 Task: Filter the opportunities by all opportunities
Action: Mouse moved to (110, 134)
Screenshot: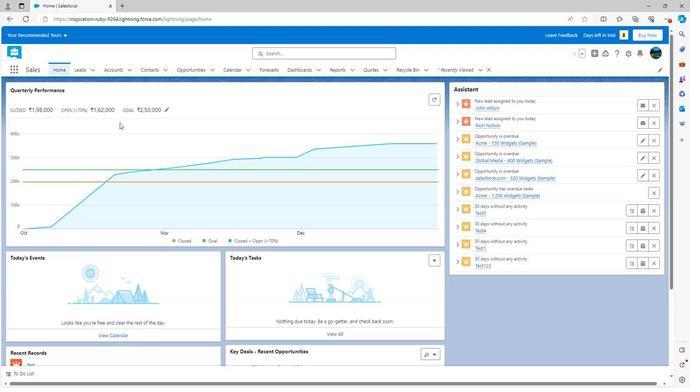 
Action: Mouse scrolled (110, 133) with delta (0, 0)
Screenshot: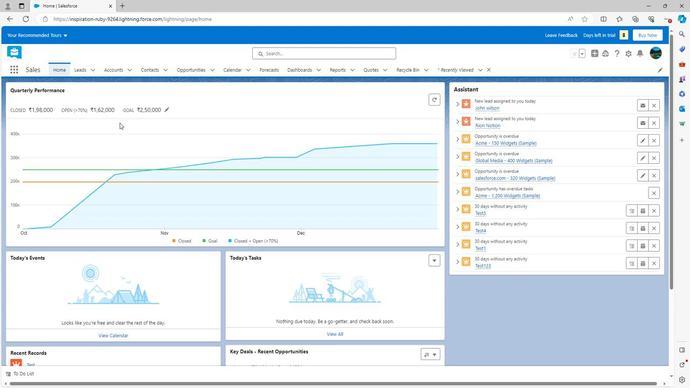 
Action: Mouse scrolled (110, 133) with delta (0, 0)
Screenshot: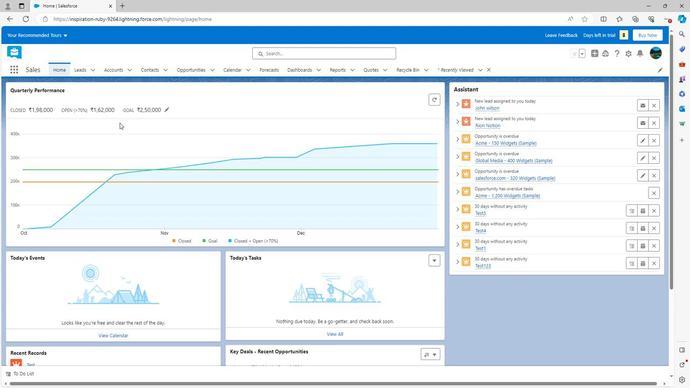 
Action: Mouse scrolled (110, 133) with delta (0, 0)
Screenshot: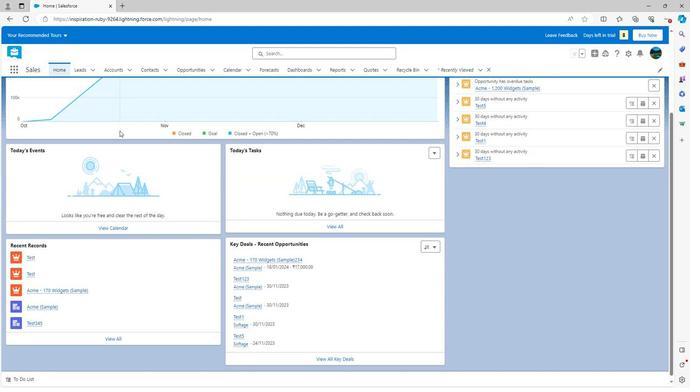
Action: Mouse scrolled (110, 134) with delta (0, 0)
Screenshot: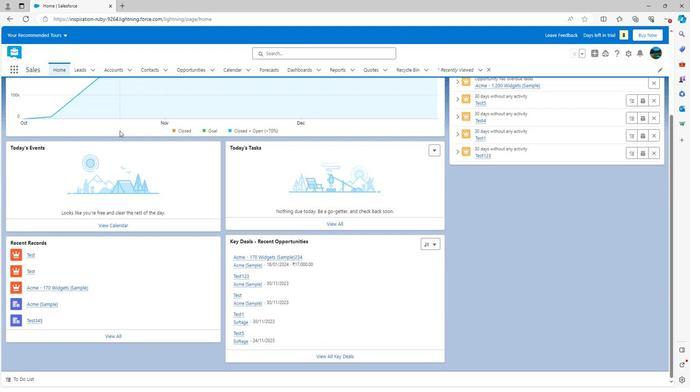 
Action: Mouse scrolled (110, 134) with delta (0, 0)
Screenshot: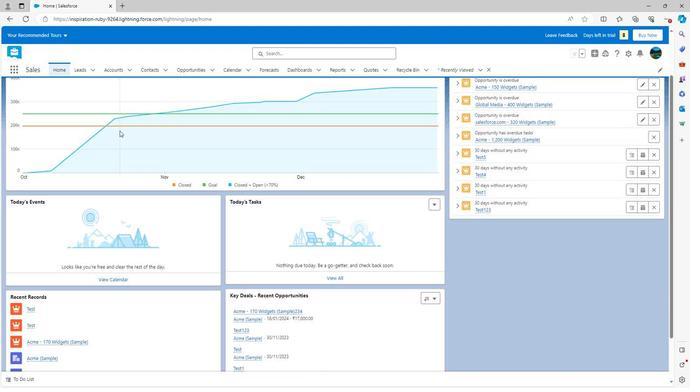 
Action: Mouse scrolled (110, 134) with delta (0, 0)
Screenshot: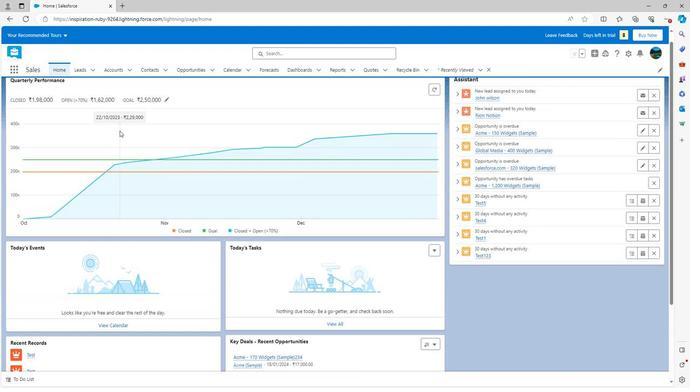 
Action: Mouse moved to (166, 70)
Screenshot: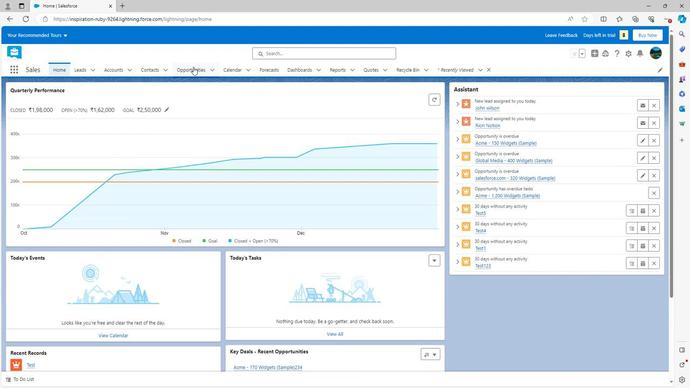 
Action: Mouse pressed left at (166, 70)
Screenshot: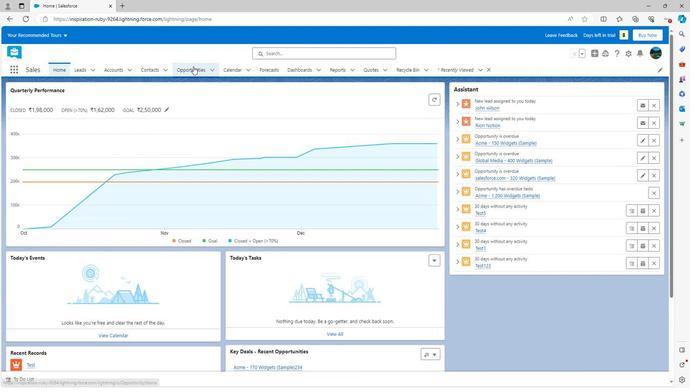 
Action: Mouse moved to (82, 92)
Screenshot: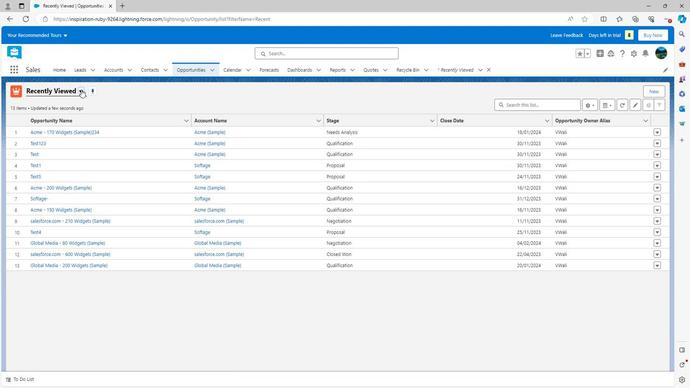 
Action: Mouse pressed left at (82, 92)
Screenshot: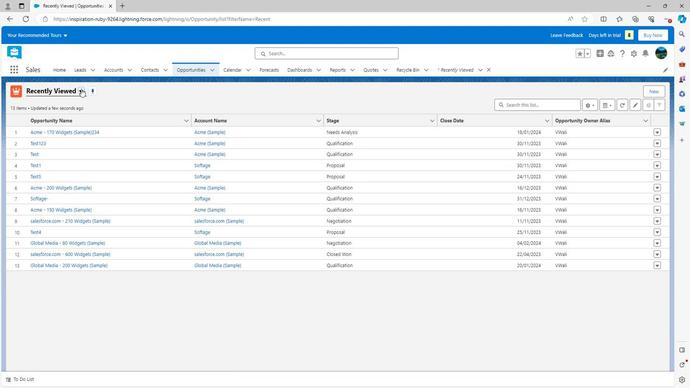 
Action: Mouse moved to (68, 120)
Screenshot: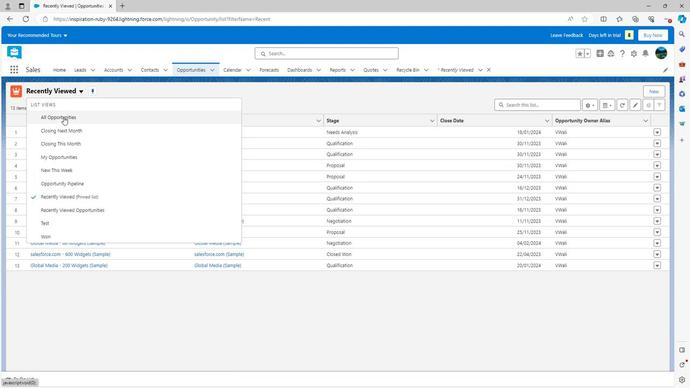 
Action: Mouse pressed left at (68, 120)
Screenshot: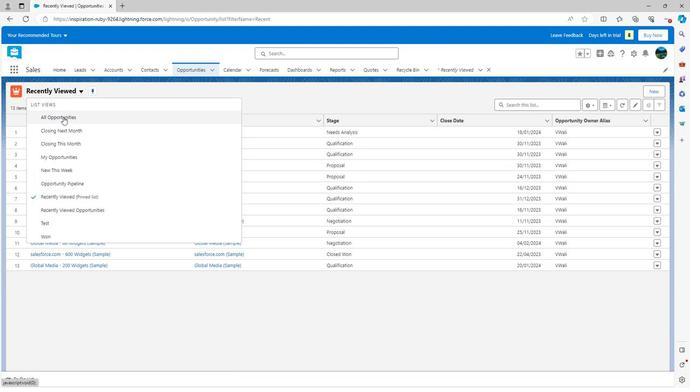 
Action: Mouse moved to (69, 147)
Screenshot: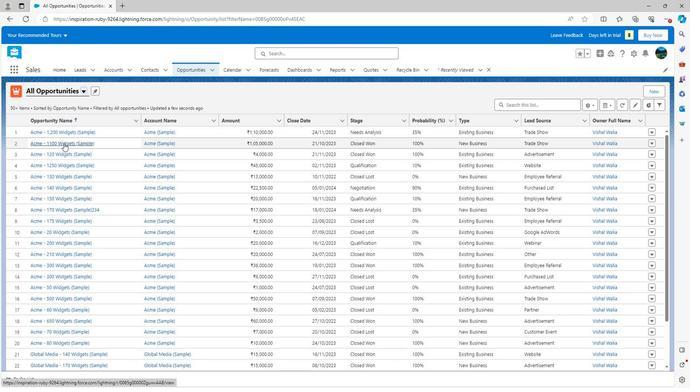 
Action: Mouse scrolled (69, 146) with delta (0, 0)
Screenshot: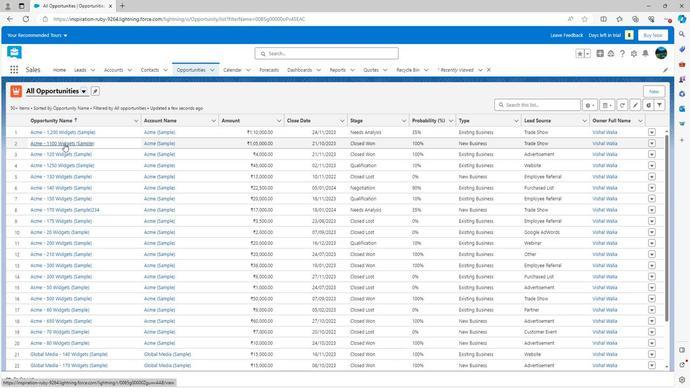 
Action: Mouse scrolled (69, 146) with delta (0, 0)
Screenshot: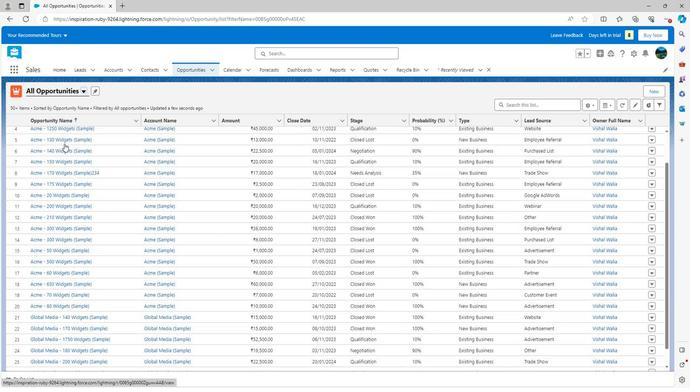 
Action: Mouse scrolled (69, 146) with delta (0, 0)
Screenshot: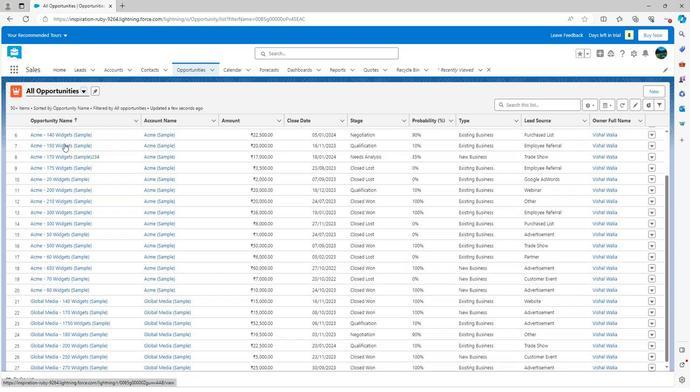 
Action: Mouse scrolled (69, 146) with delta (0, 0)
Screenshot: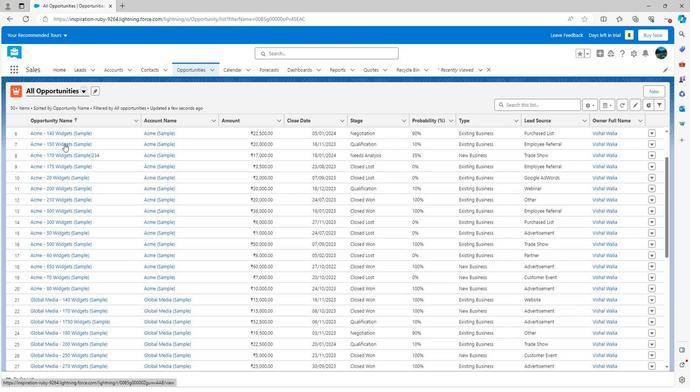 
Action: Mouse scrolled (69, 146) with delta (0, 0)
Screenshot: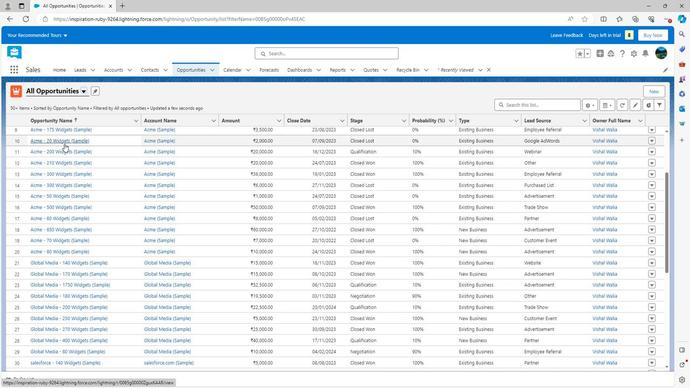 
Action: Mouse scrolled (69, 146) with delta (0, 0)
Screenshot: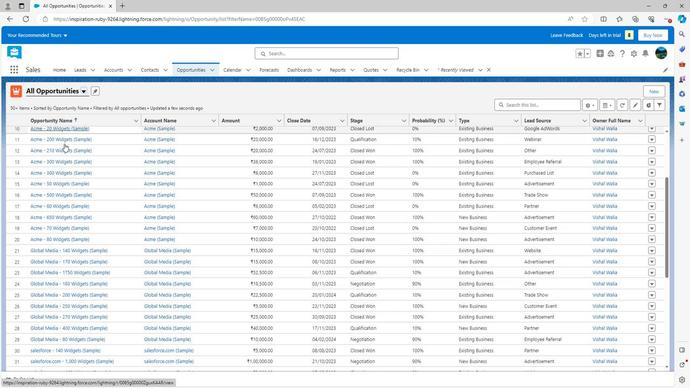 
Action: Mouse scrolled (69, 146) with delta (0, 0)
Screenshot: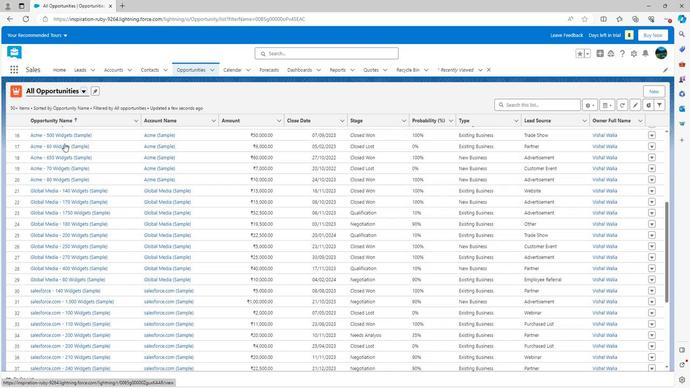 
Action: Mouse moved to (69, 147)
Screenshot: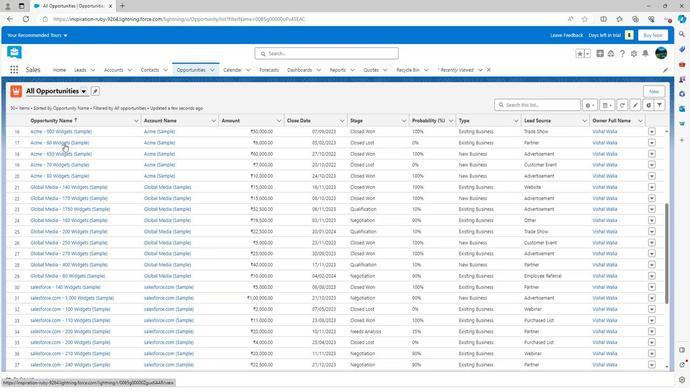 
Action: Mouse scrolled (69, 147) with delta (0, 0)
Screenshot: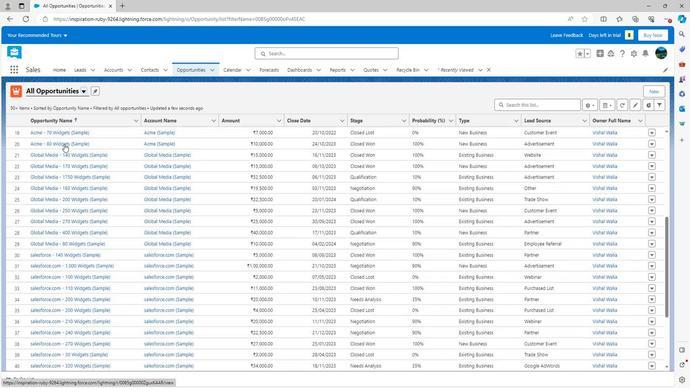 
Action: Mouse scrolled (69, 147) with delta (0, 0)
Screenshot: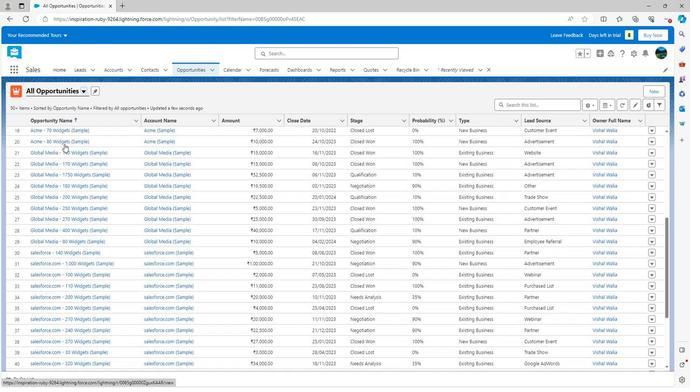 
Action: Mouse scrolled (69, 147) with delta (0, 0)
Screenshot: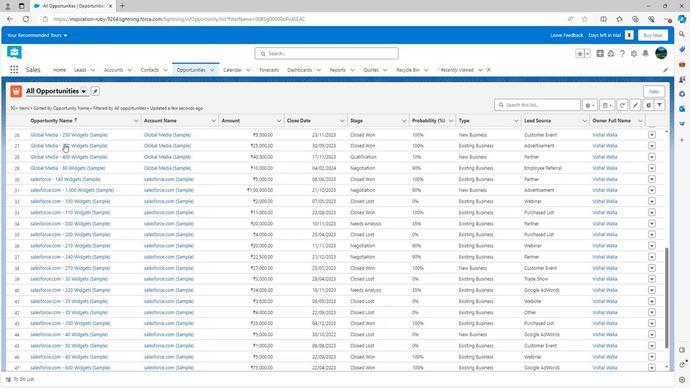 
Action: Mouse scrolled (69, 147) with delta (0, 0)
Screenshot: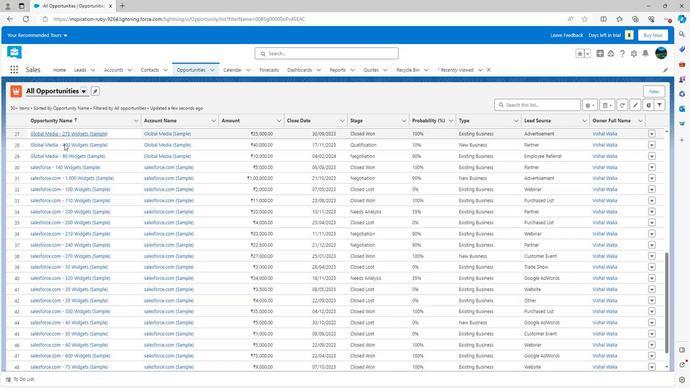 
Action: Mouse scrolled (69, 147) with delta (0, 0)
Screenshot: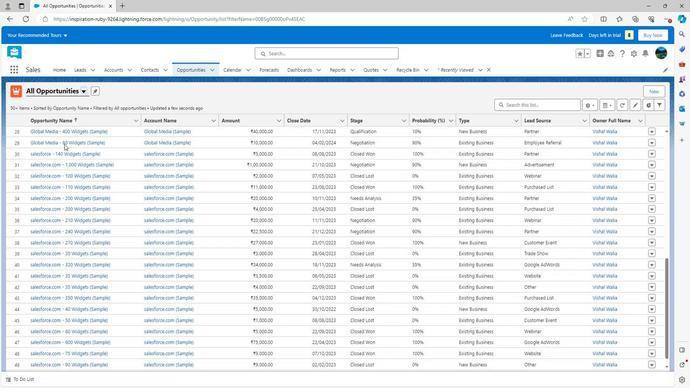 
Action: Mouse moved to (69, 148)
Screenshot: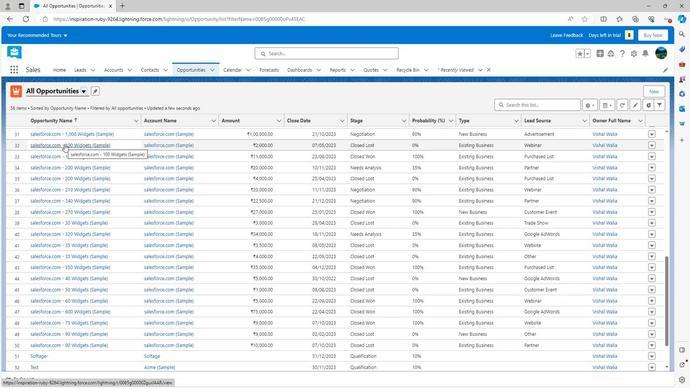 
Action: Mouse pressed right at (69, 148)
Screenshot: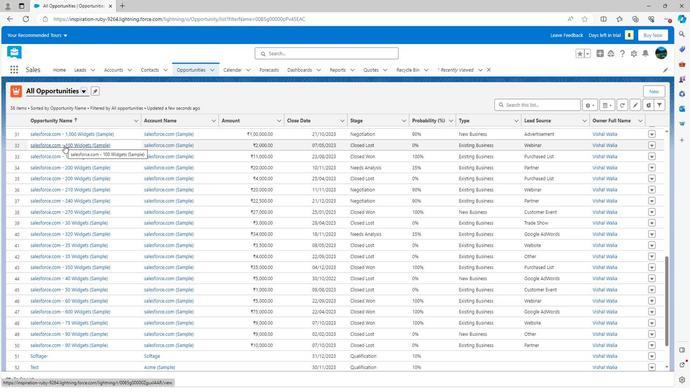 
Action: Mouse scrolled (69, 148) with delta (0, 0)
Screenshot: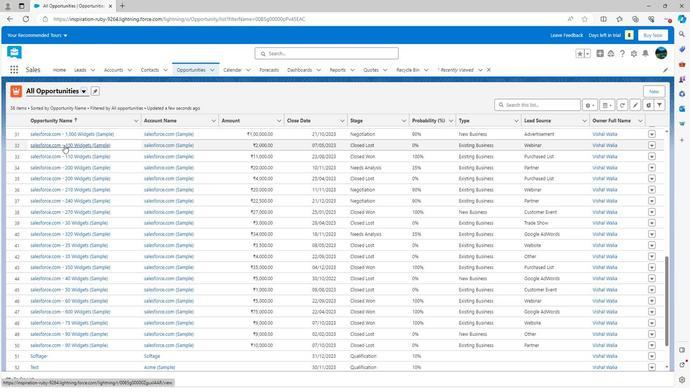 
Action: Mouse moved to (197, 100)
Screenshot: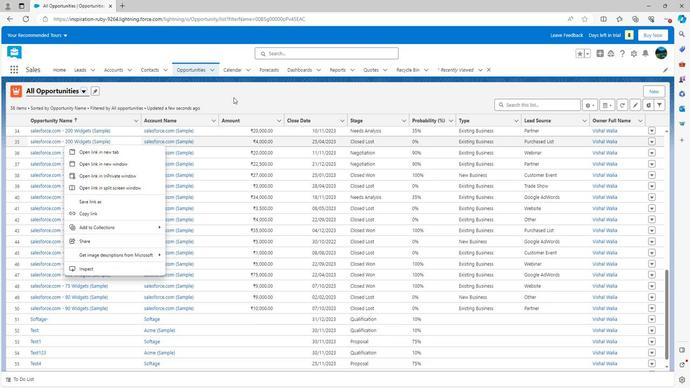 
Action: Mouse pressed left at (197, 100)
Screenshot: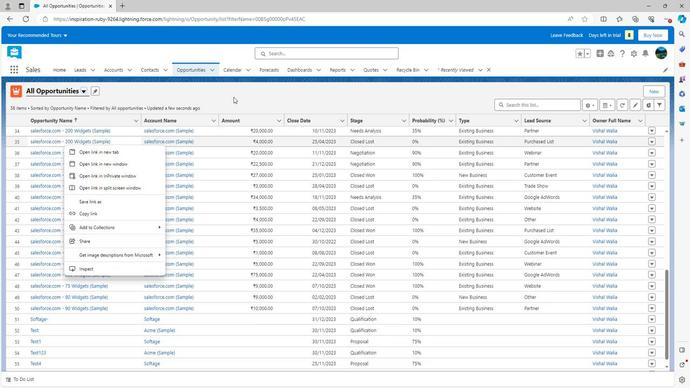 
Action: Mouse moved to (98, 223)
Screenshot: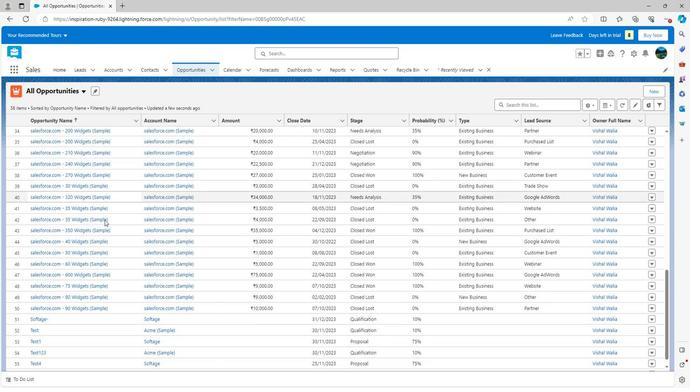 
Action: Mouse scrolled (98, 223) with delta (0, 0)
Screenshot: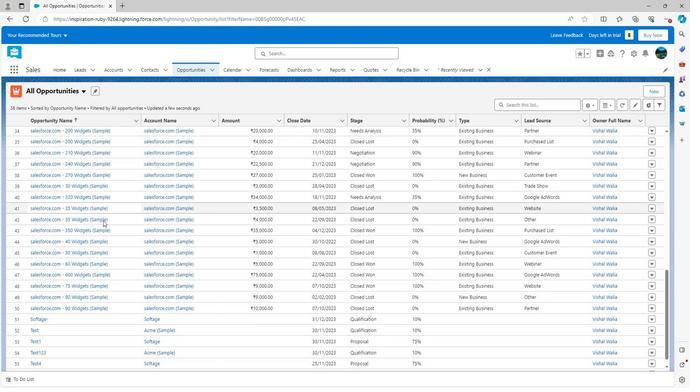 
Action: Mouse scrolled (98, 223) with delta (0, 0)
Screenshot: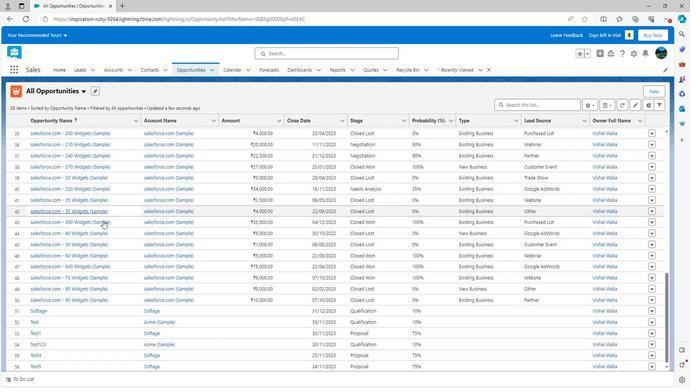 
Action: Mouse scrolled (98, 223) with delta (0, 0)
Screenshot: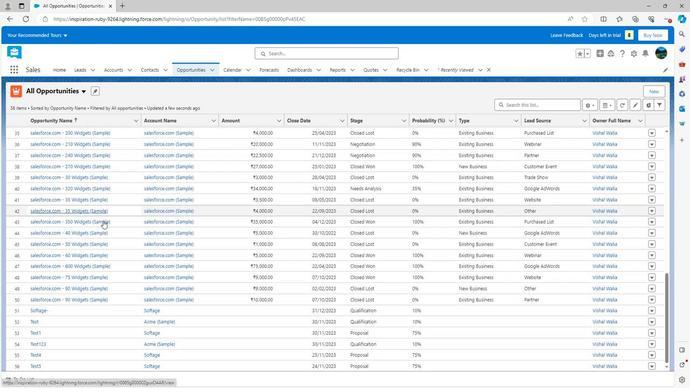 
Action: Mouse scrolled (98, 223) with delta (0, 0)
Screenshot: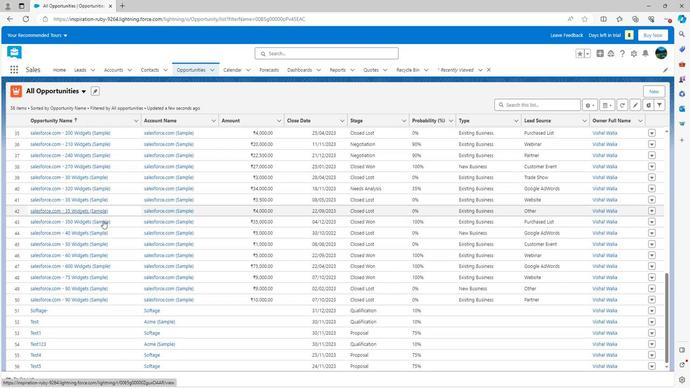 
Action: Mouse scrolled (98, 224) with delta (0, 0)
Screenshot: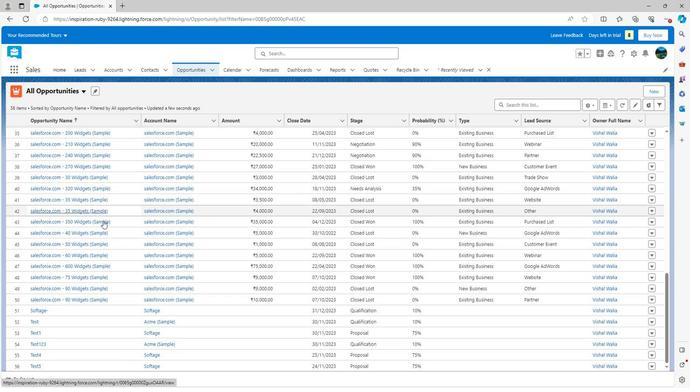 
Action: Mouse scrolled (98, 224) with delta (0, 0)
Screenshot: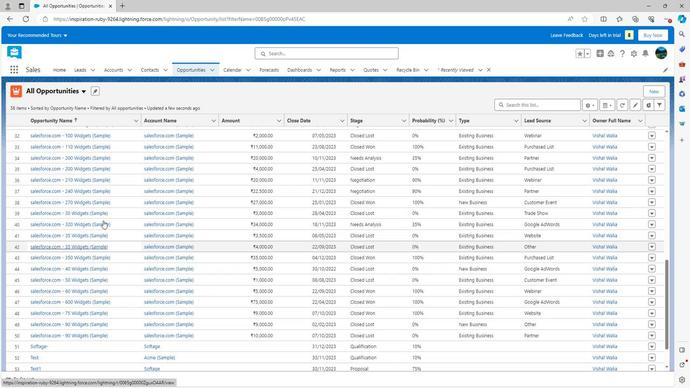 
Action: Mouse scrolled (98, 224) with delta (0, 0)
Screenshot: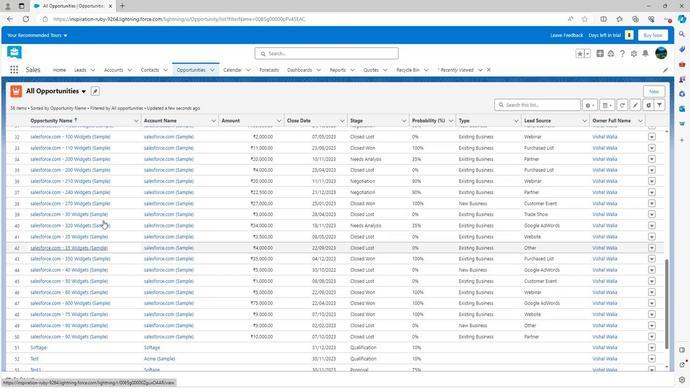 
Action: Mouse scrolled (98, 224) with delta (0, 0)
Screenshot: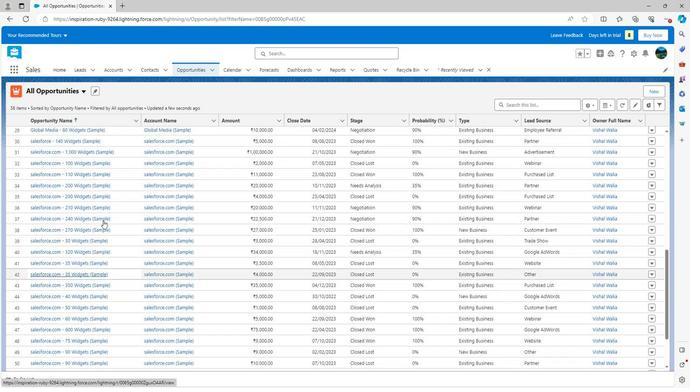 
Action: Mouse scrolled (98, 224) with delta (0, 0)
Screenshot: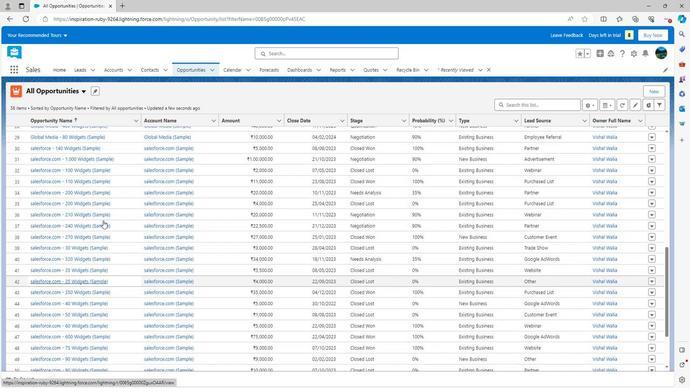 
Action: Mouse scrolled (98, 224) with delta (0, 0)
Screenshot: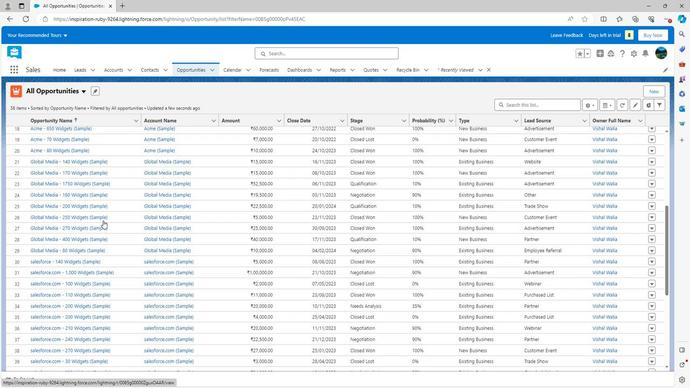
Action: Mouse scrolled (98, 224) with delta (0, 0)
Screenshot: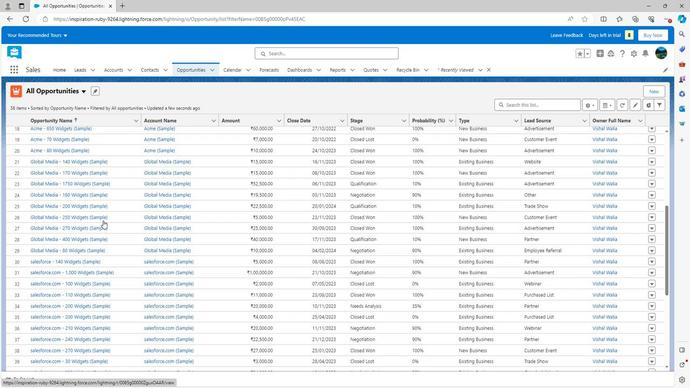 
Action: Mouse scrolled (98, 224) with delta (0, 0)
Screenshot: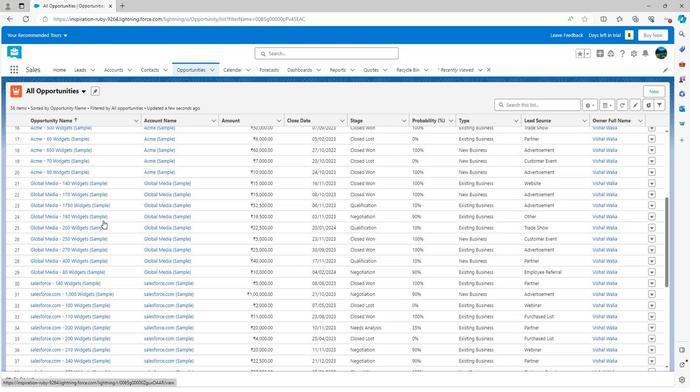 
Action: Mouse scrolled (98, 224) with delta (0, 0)
Screenshot: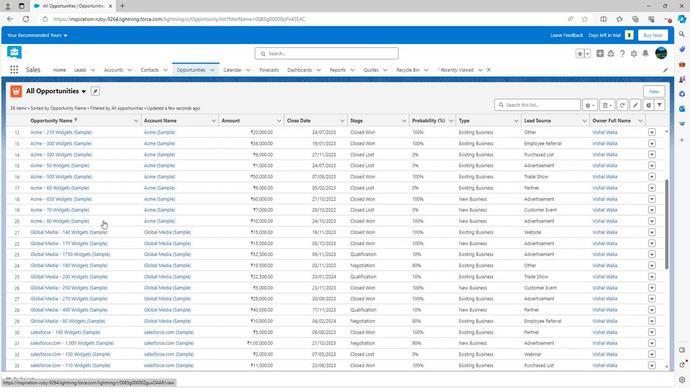 
Action: Mouse scrolled (98, 224) with delta (0, 0)
Screenshot: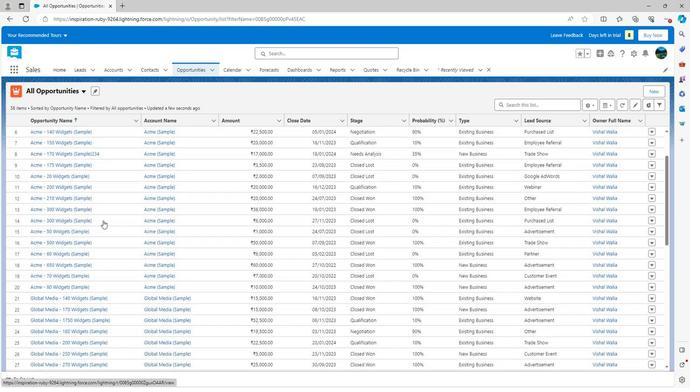 
Action: Mouse scrolled (98, 224) with delta (0, 0)
Screenshot: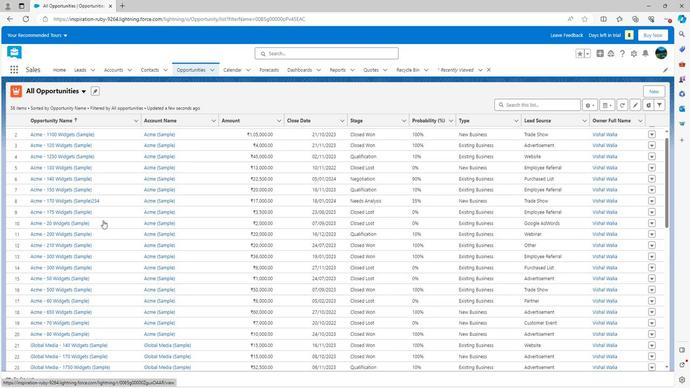 
Action: Mouse scrolled (98, 224) with delta (0, 0)
Screenshot: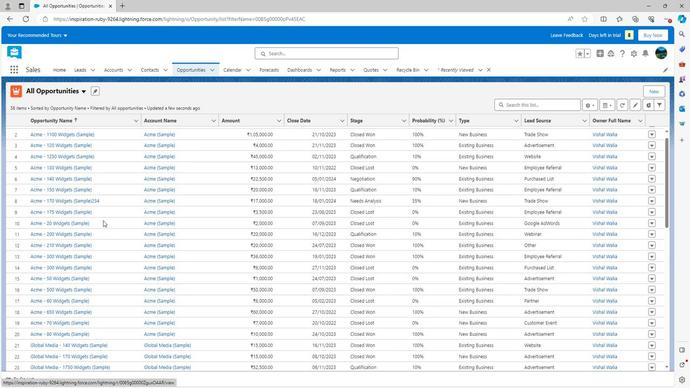 
Action: Mouse scrolled (98, 224) with delta (0, 0)
Screenshot: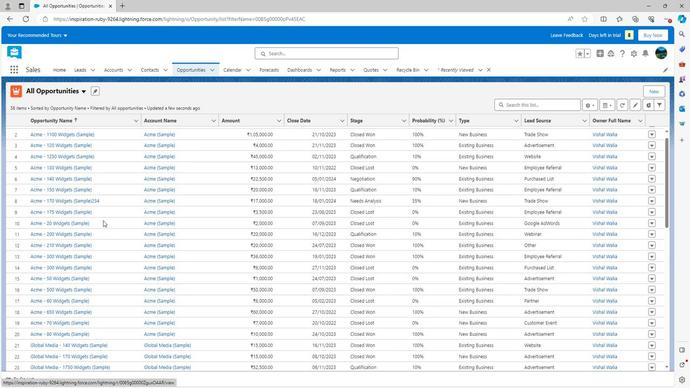 
Action: Mouse scrolled (98, 224) with delta (0, 0)
Screenshot: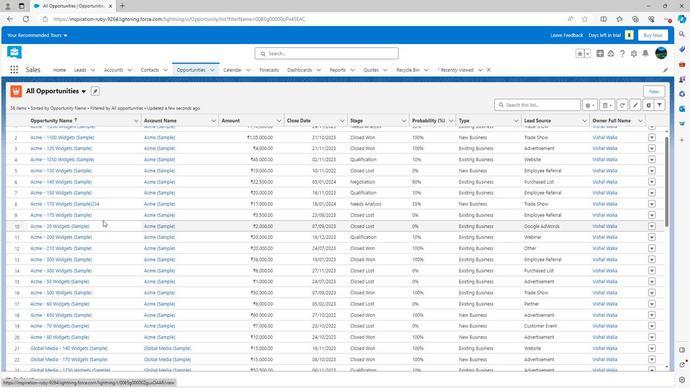 
Action: Mouse scrolled (98, 224) with delta (0, 0)
Screenshot: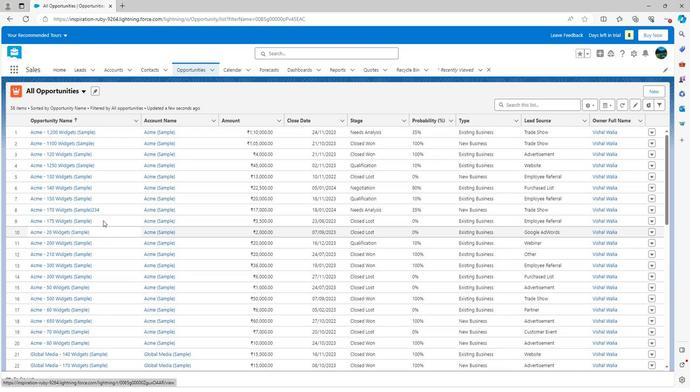 
Action: Mouse scrolled (98, 224) with delta (0, 0)
Screenshot: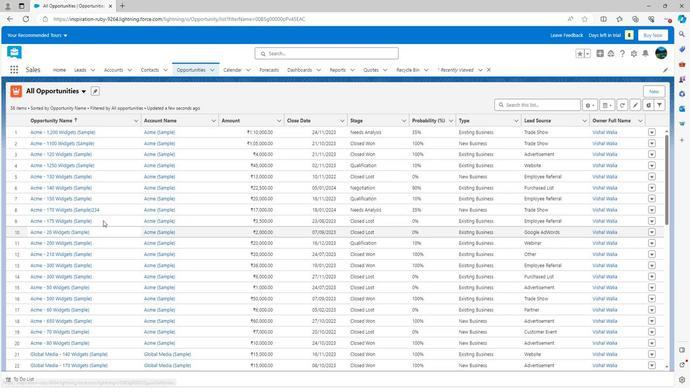 
Action: Mouse scrolled (98, 224) with delta (0, 0)
Screenshot: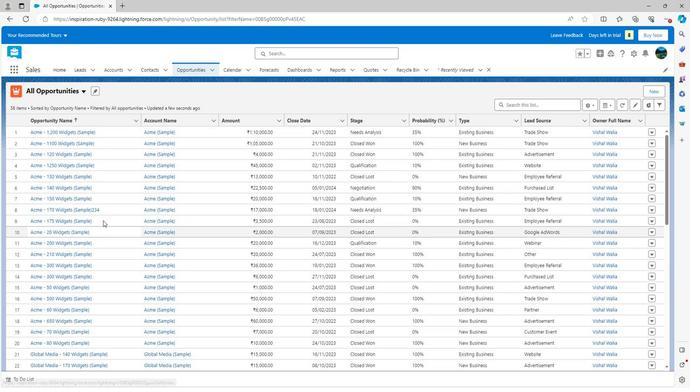 
Action: Mouse scrolled (98, 224) with delta (0, 0)
Screenshot: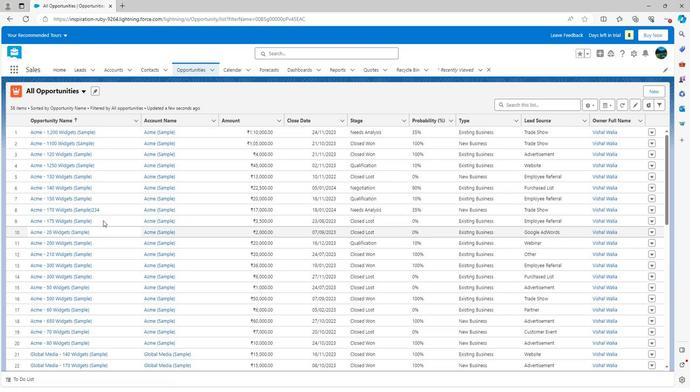 
Action: Mouse scrolled (98, 224) with delta (0, 0)
Screenshot: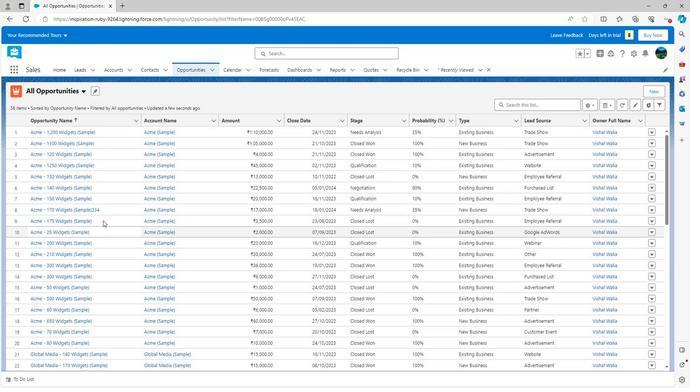 
Action: Mouse moved to (156, 213)
Screenshot: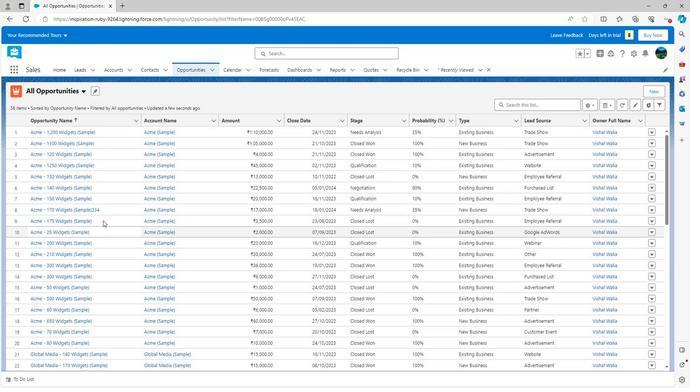 
